 Task: Add One Degree Organic Sprouted Spelt Flour to the cart.
Action: Mouse moved to (225, 128)
Screenshot: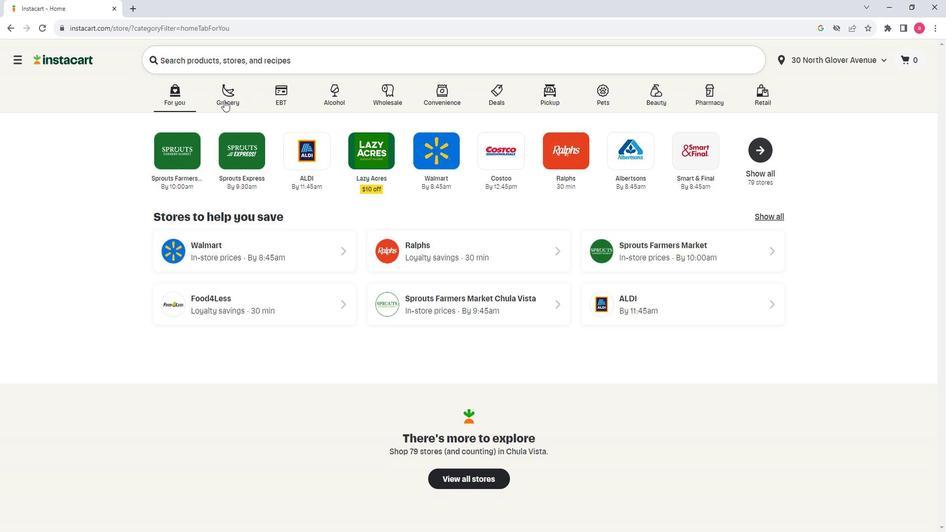 
Action: Mouse pressed left at (225, 128)
Screenshot: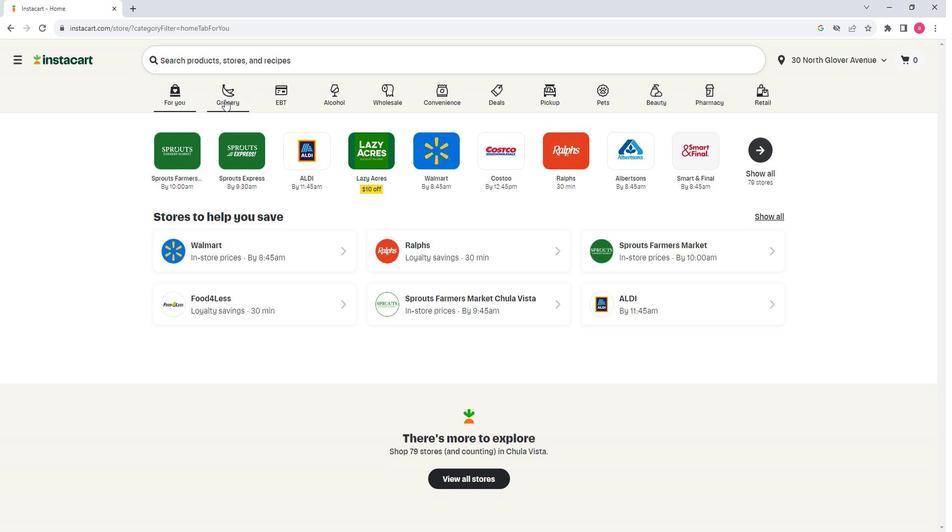 
Action: Mouse moved to (309, 281)
Screenshot: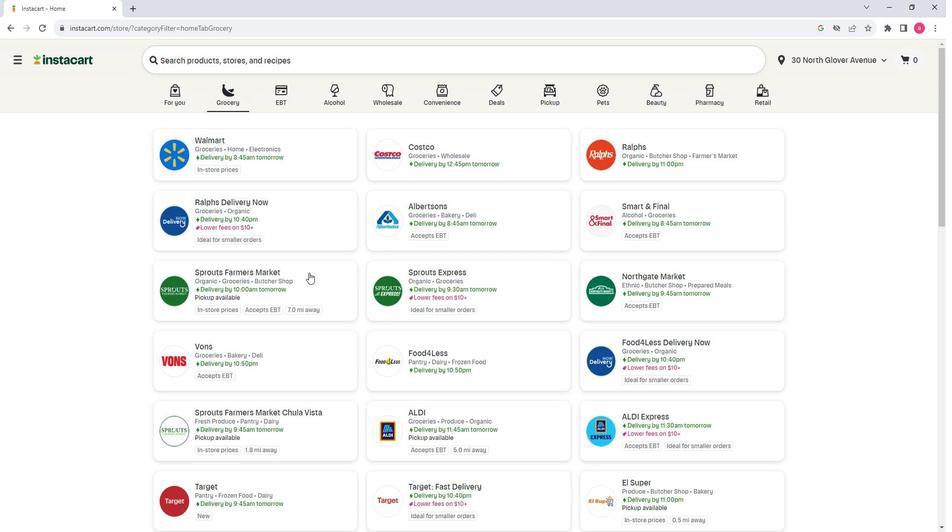 
Action: Mouse pressed left at (309, 281)
Screenshot: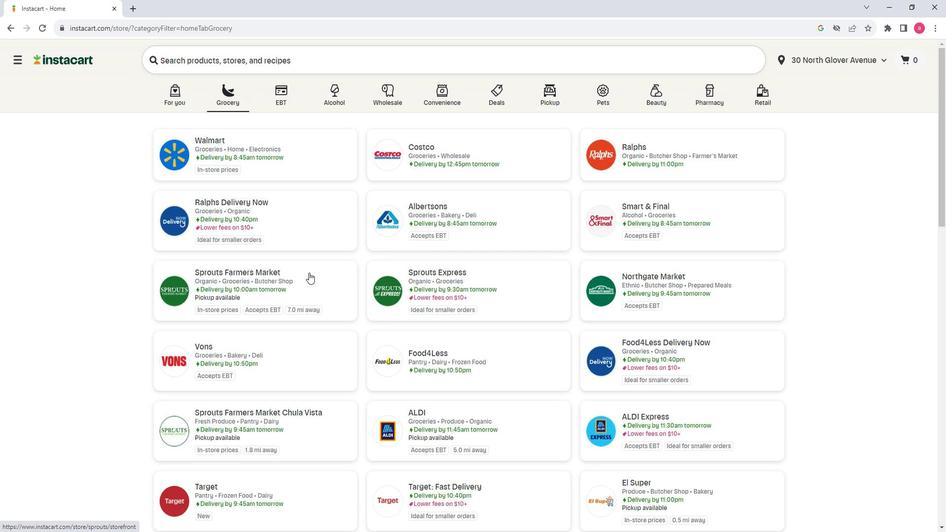 
Action: Mouse moved to (72, 320)
Screenshot: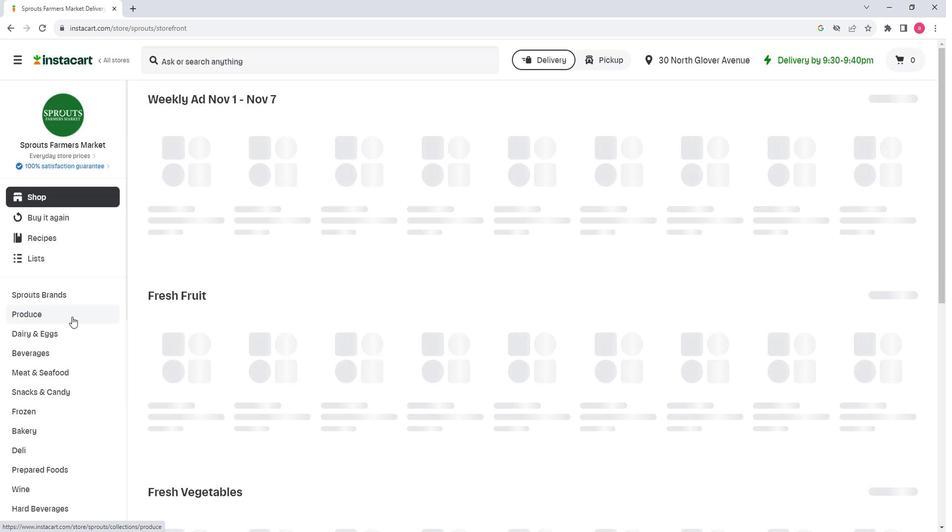 
Action: Mouse scrolled (72, 320) with delta (0, 0)
Screenshot: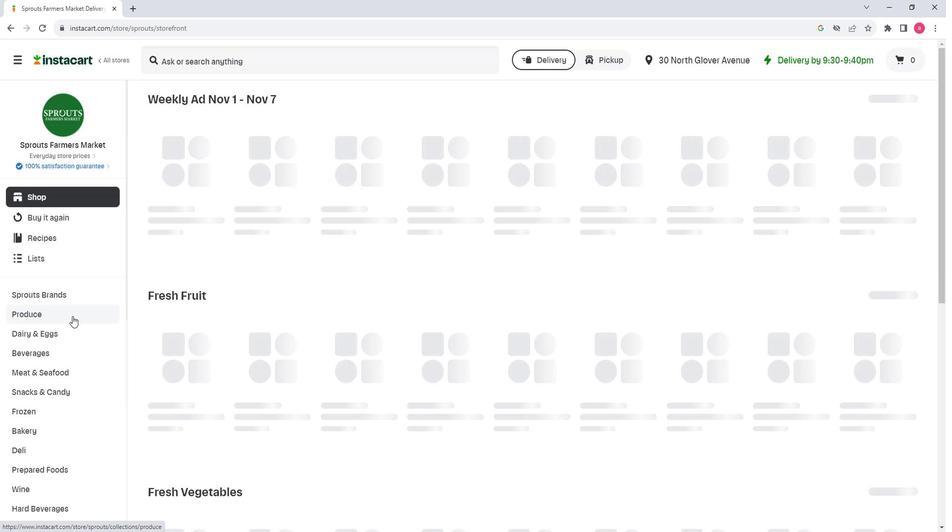 
Action: Mouse scrolled (72, 320) with delta (0, 0)
Screenshot: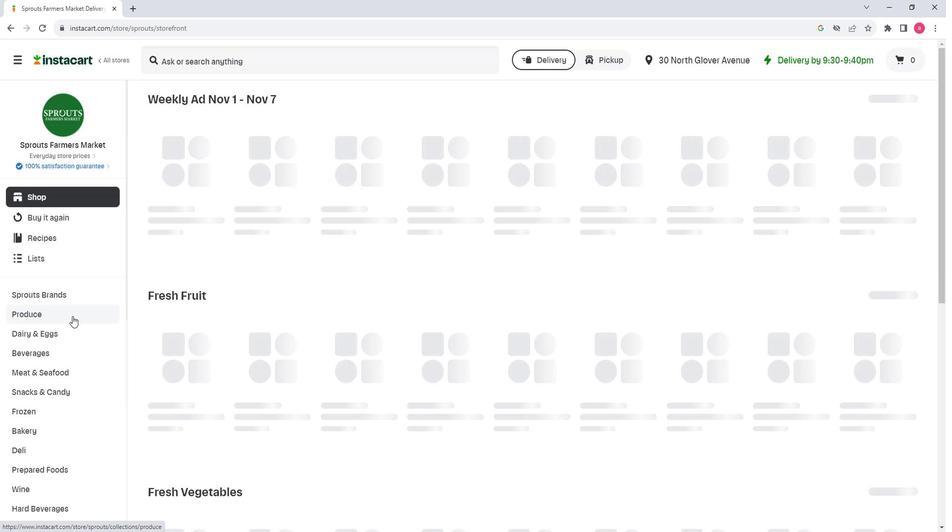 
Action: Mouse scrolled (72, 320) with delta (0, 0)
Screenshot: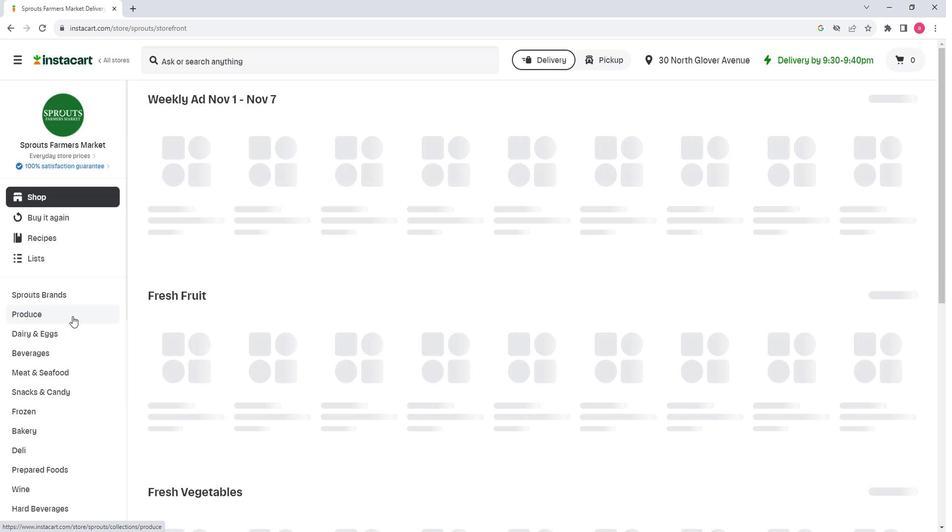 
Action: Mouse scrolled (72, 320) with delta (0, 0)
Screenshot: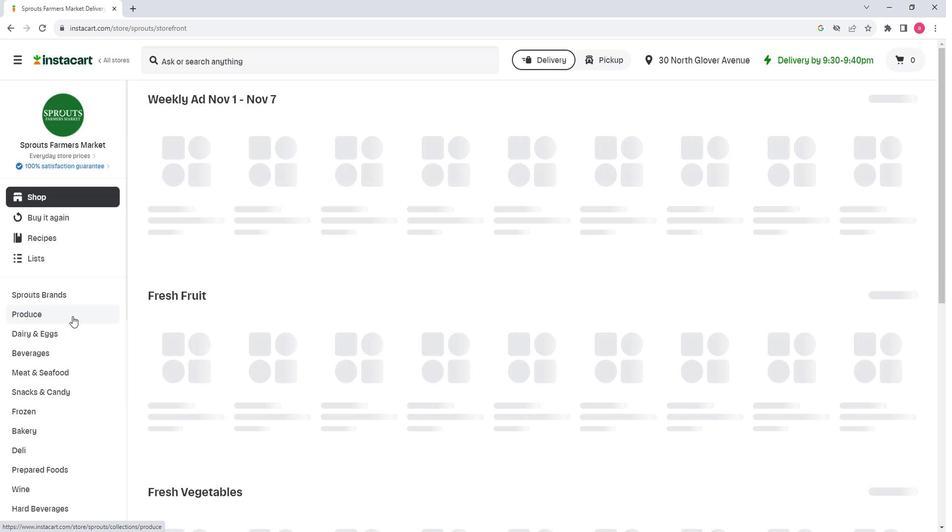 
Action: Mouse moved to (70, 363)
Screenshot: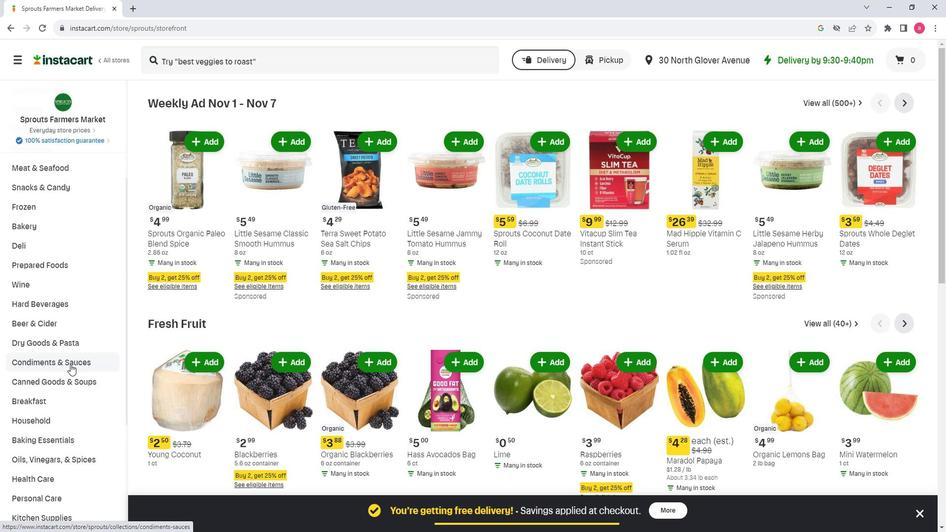 
Action: Mouse scrolled (70, 362) with delta (0, 0)
Screenshot: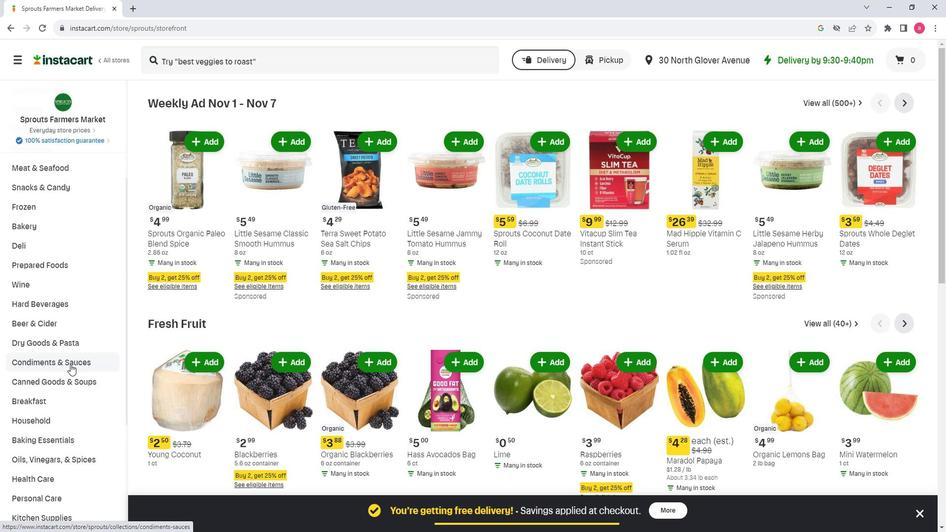
Action: Mouse moved to (74, 367)
Screenshot: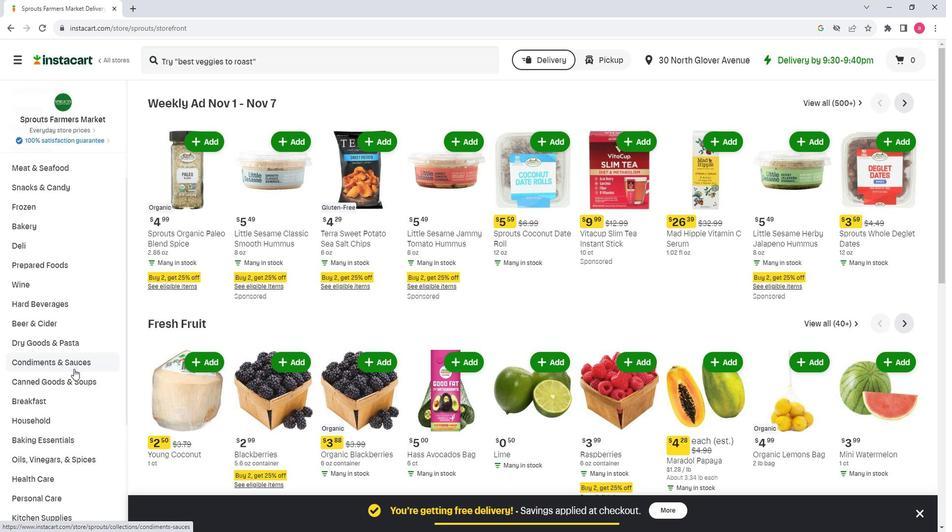 
Action: Mouse scrolled (74, 367) with delta (0, 0)
Screenshot: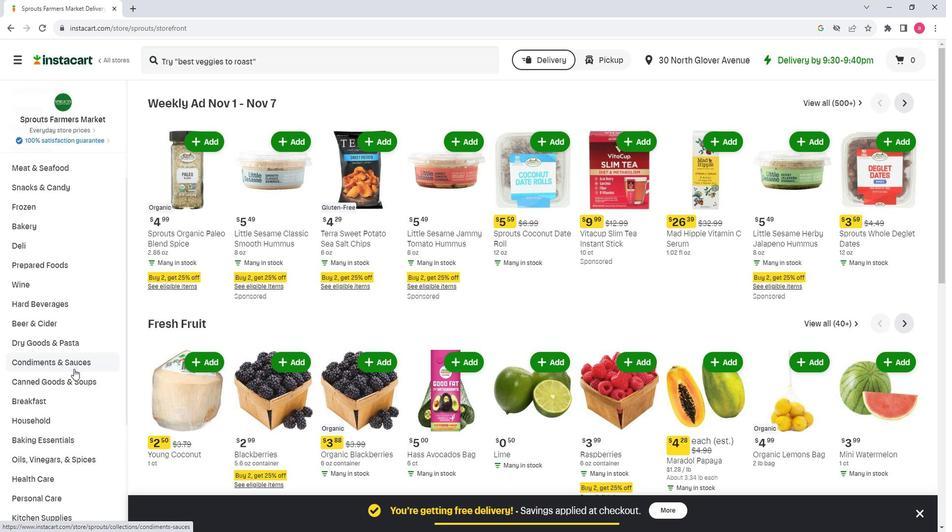
Action: Mouse moved to (41, 332)
Screenshot: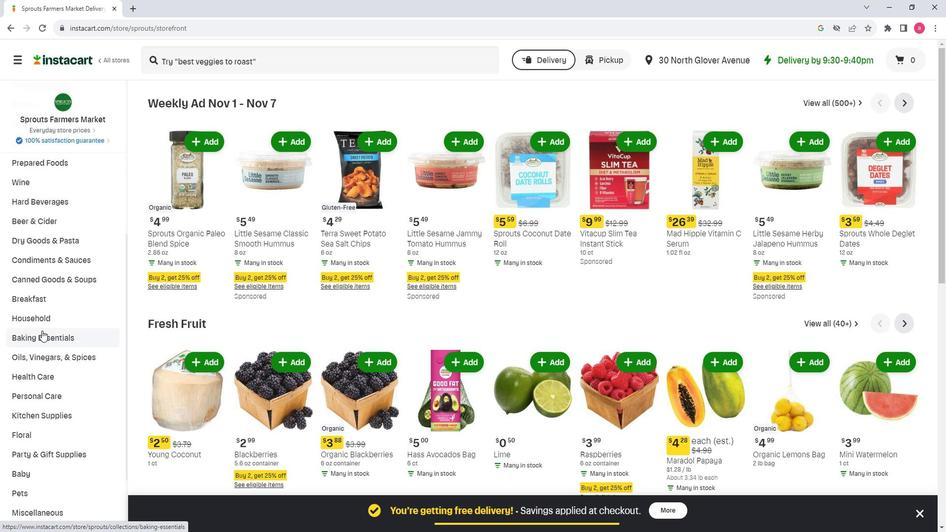 
Action: Mouse pressed left at (41, 332)
Screenshot: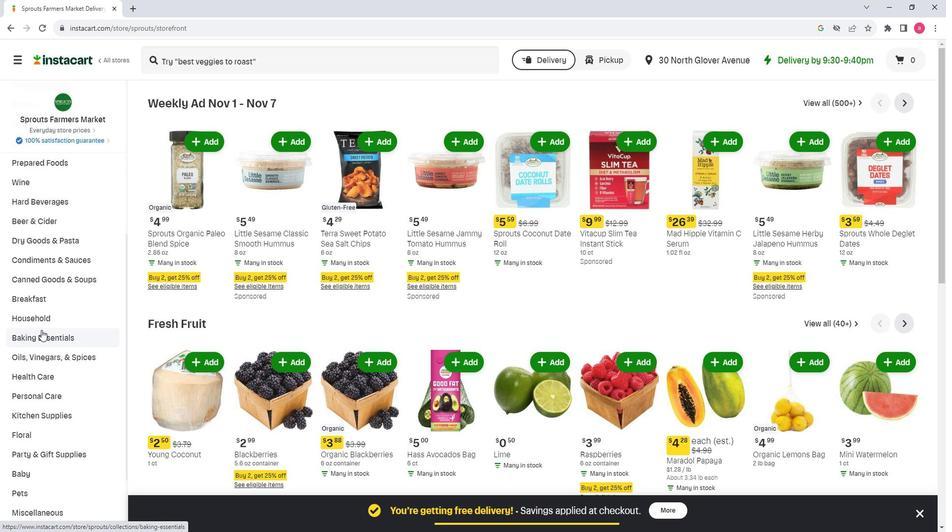
Action: Mouse moved to (538, 153)
Screenshot: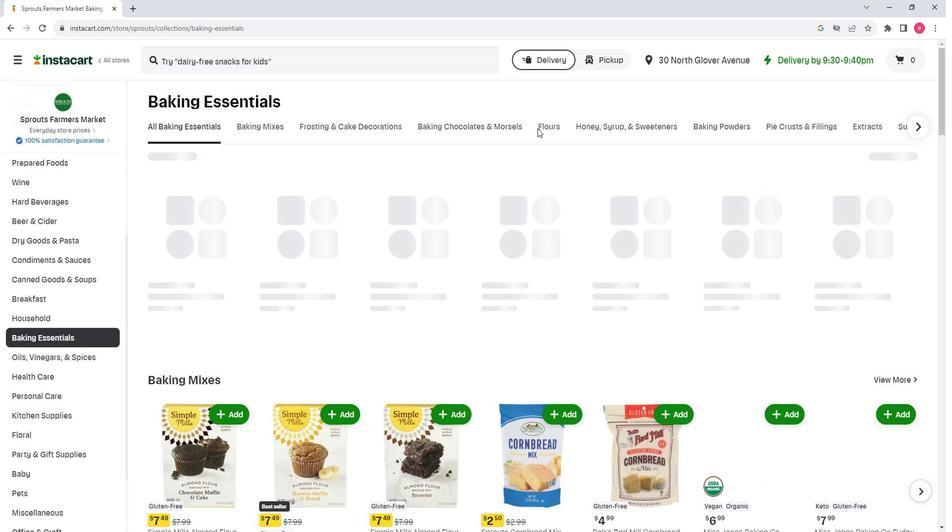 
Action: Mouse pressed left at (538, 153)
Screenshot: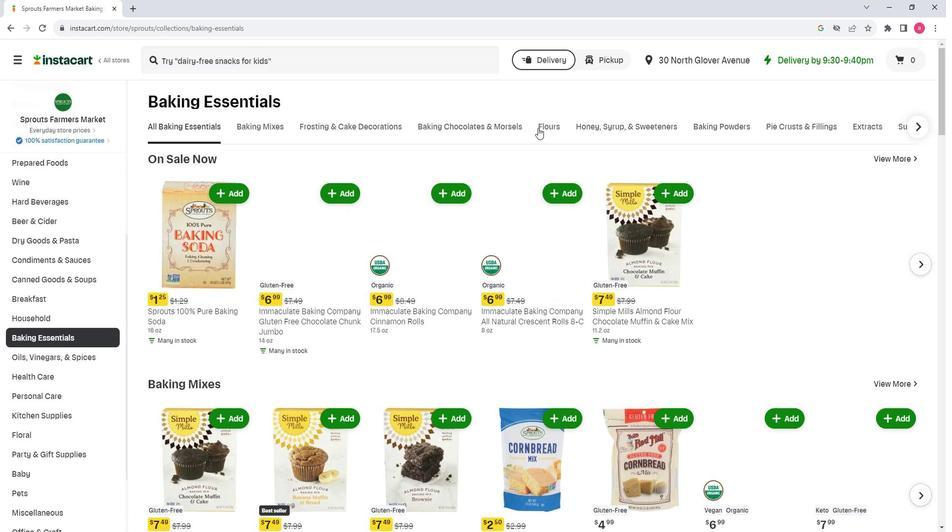 
Action: Mouse moved to (646, 182)
Screenshot: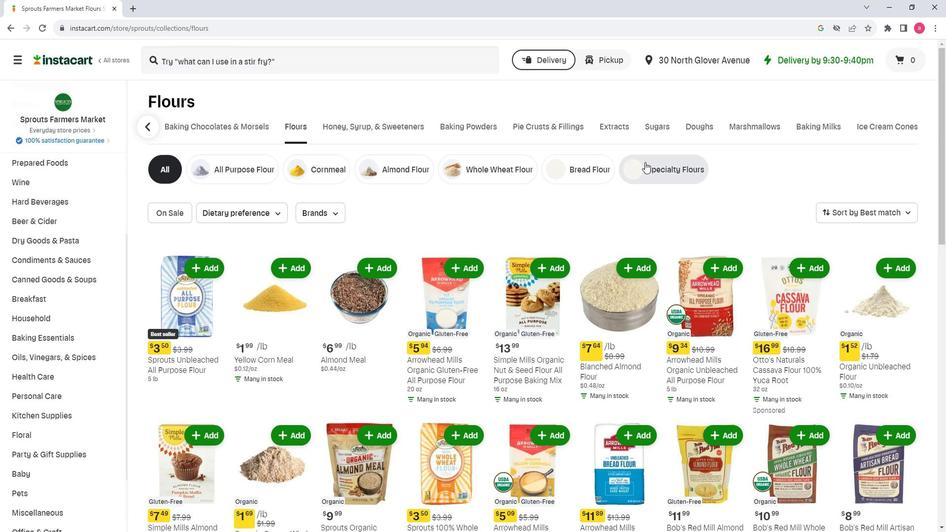 
Action: Mouse pressed left at (646, 182)
Screenshot: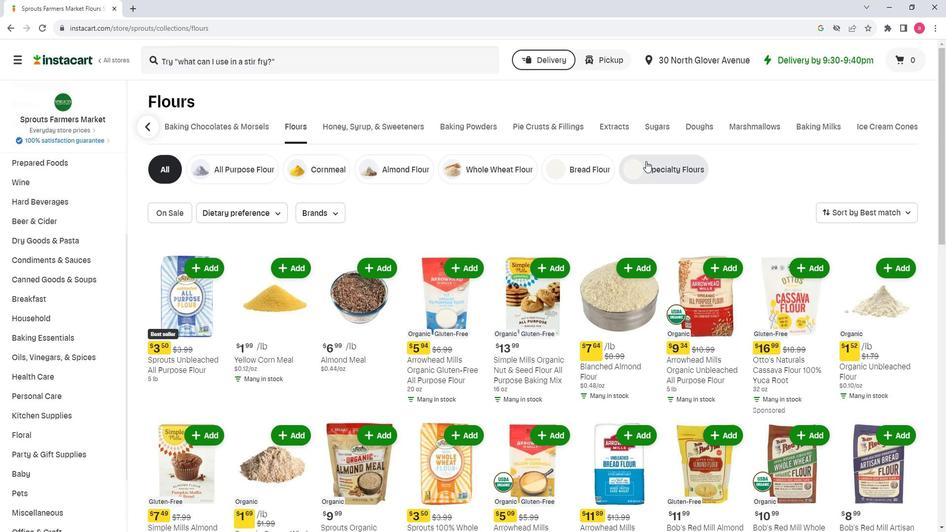 
Action: Mouse moved to (244, 94)
Screenshot: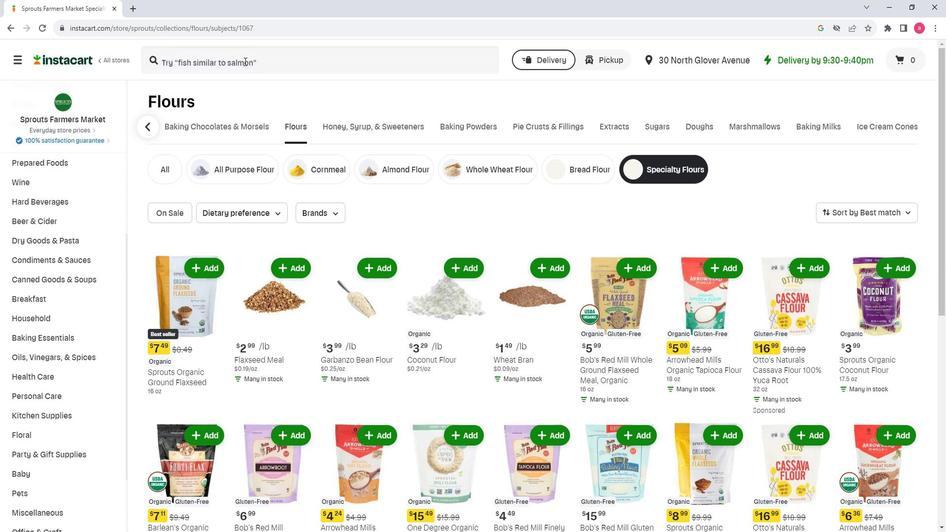 
Action: Mouse pressed left at (244, 94)
Screenshot: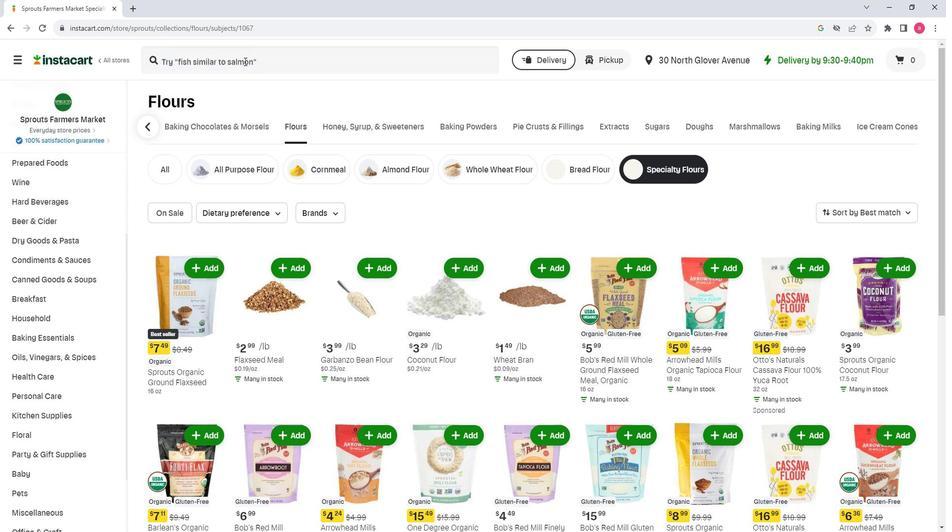 
Action: Key pressed <Key.shift>One<Key.space><Key.shift><Key.shift><Key.shift><Key.shift>Degree<Key.space><Key.shift>Organic<Key.space><Key.shift>Sprouted<Key.space><Key.shift>Se<Key.backspace>pelt<Key.space><Key.shift>Flour<Key.enter>
Screenshot: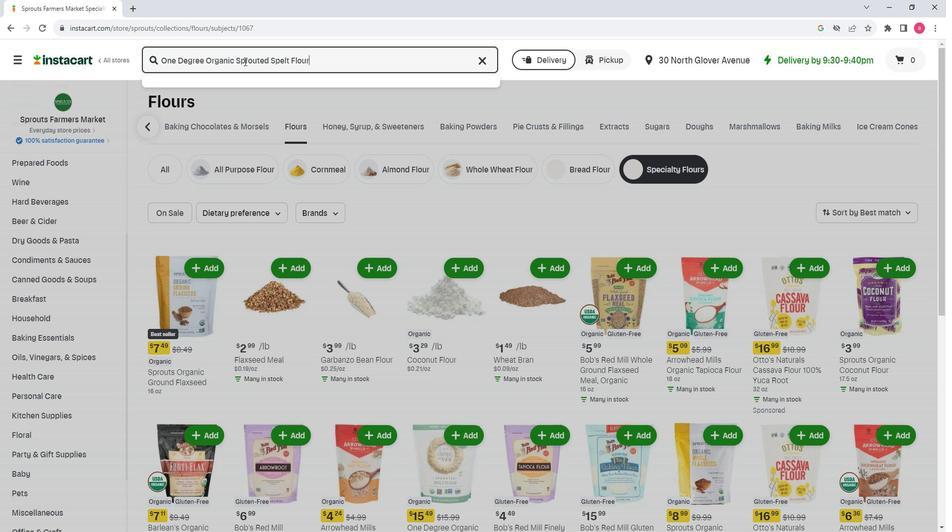 
Action: Mouse moved to (261, 163)
Screenshot: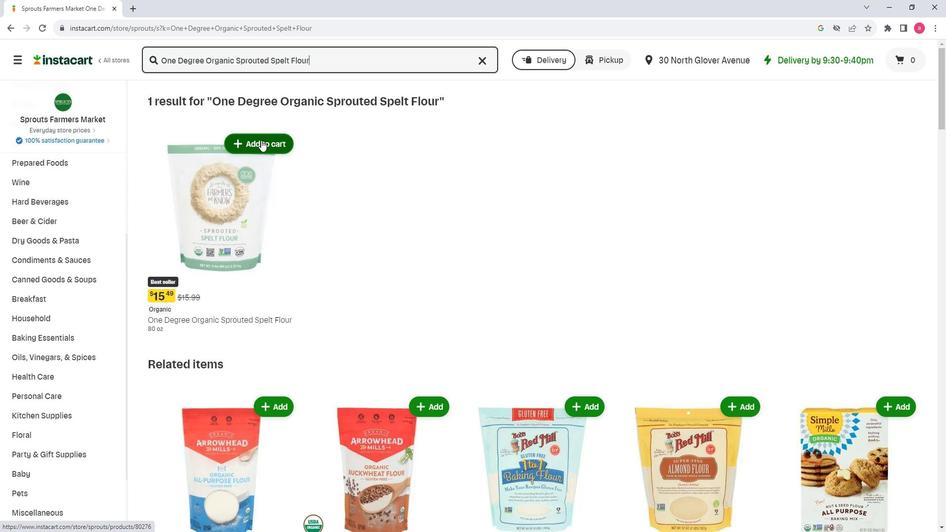 
Action: Mouse pressed left at (261, 163)
Screenshot: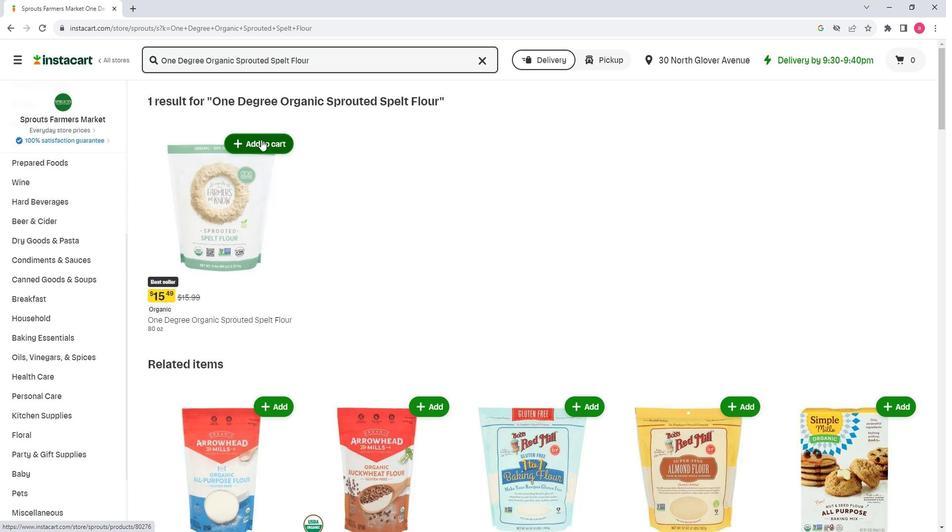 
Action: Mouse moved to (333, 221)
Screenshot: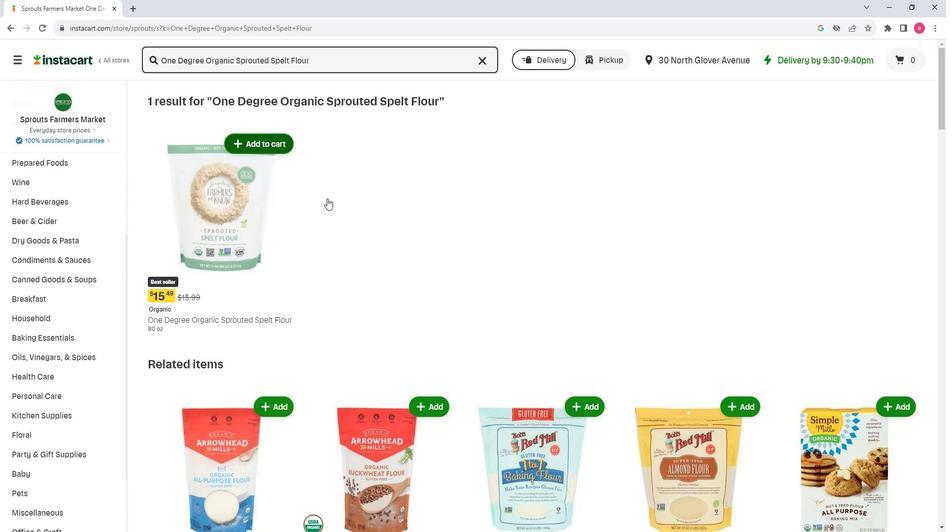 
